 Task: Email spreadsheet to collaborators with the subject "Important".
Action: Mouse moved to (31, 55)
Screenshot: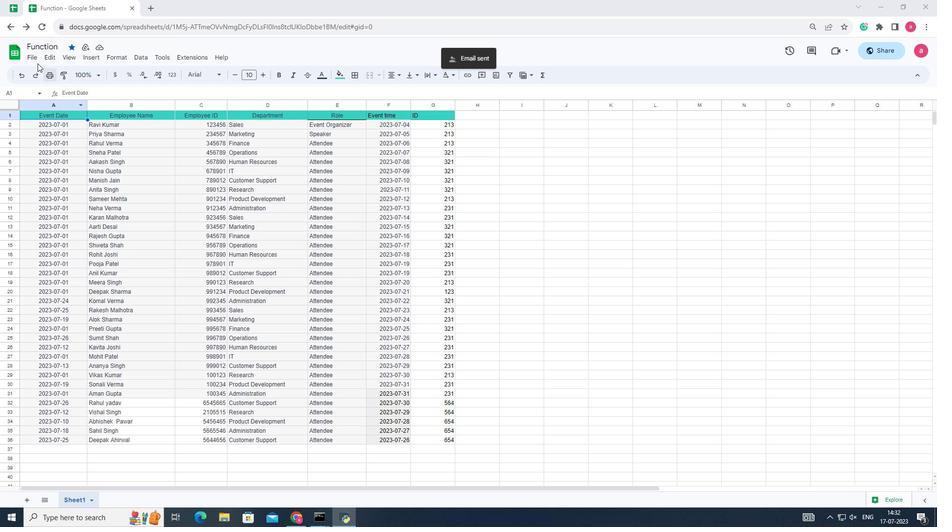 
Action: Mouse pressed left at (31, 55)
Screenshot: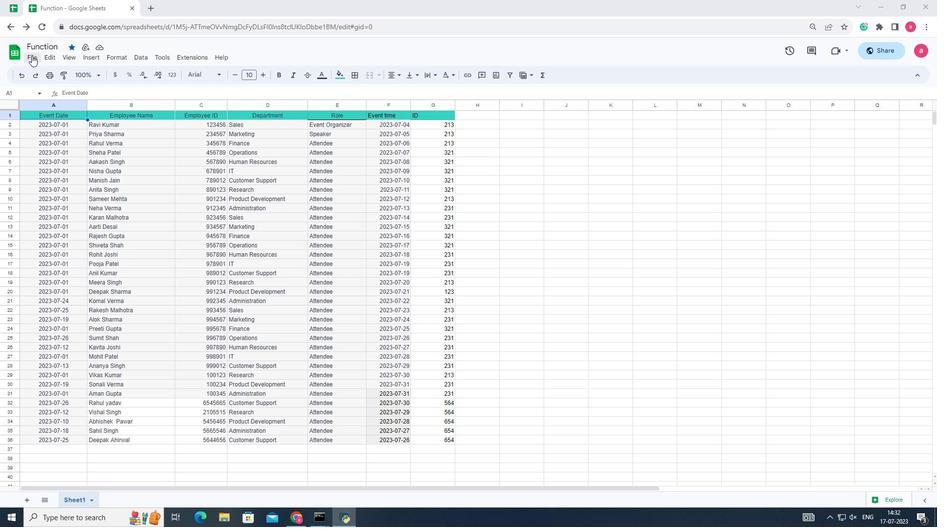 
Action: Mouse moved to (187, 164)
Screenshot: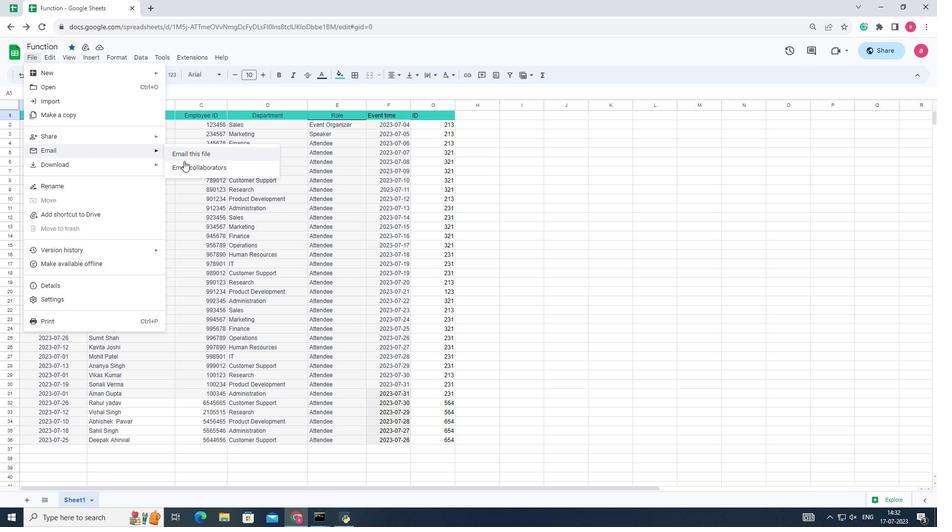 
Action: Mouse pressed left at (187, 164)
Screenshot: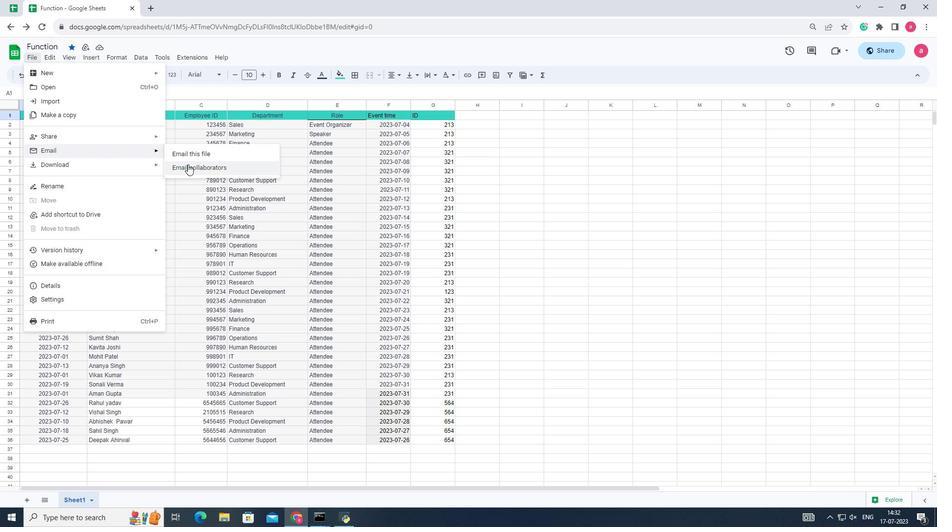 
Action: Mouse moved to (380, 272)
Screenshot: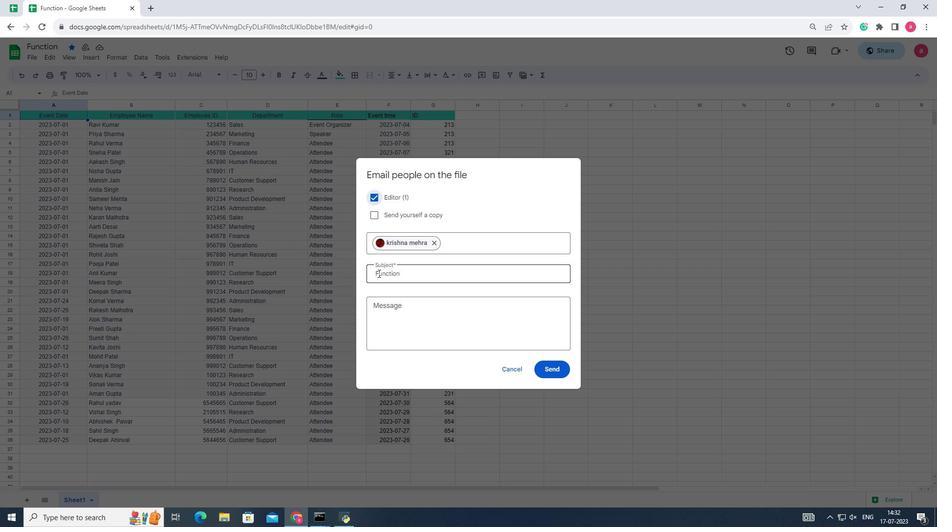 
Action: Mouse pressed left at (380, 272)
Screenshot: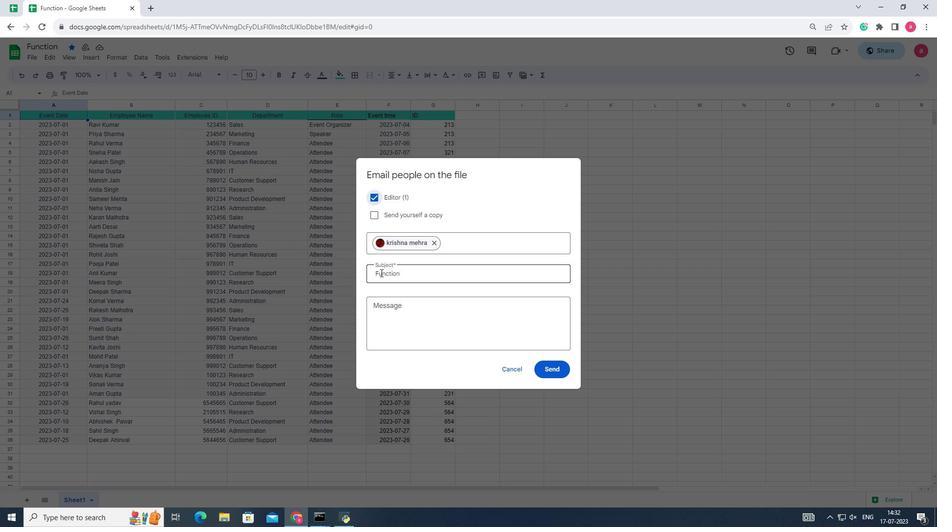 
Action: Mouse pressed left at (380, 272)
Screenshot: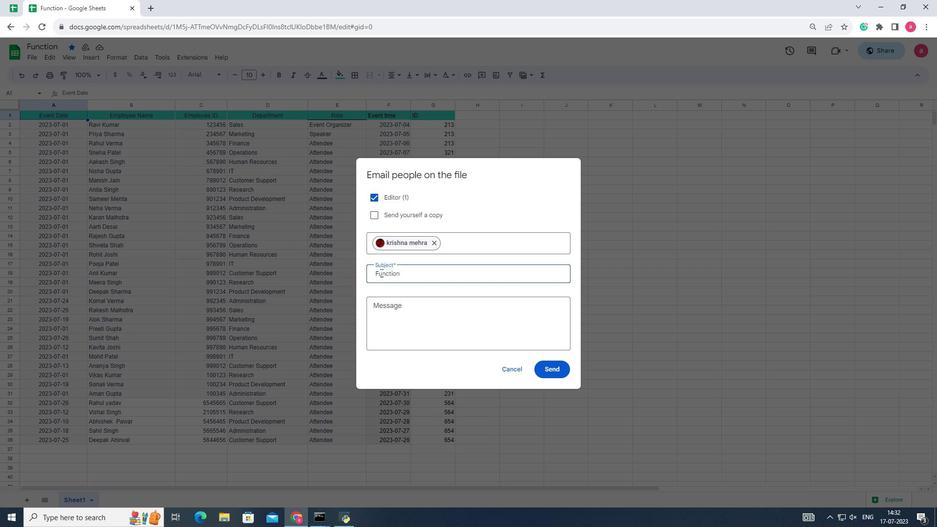 
Action: Key pressed <Key.backspace><Key.shift>Important
Screenshot: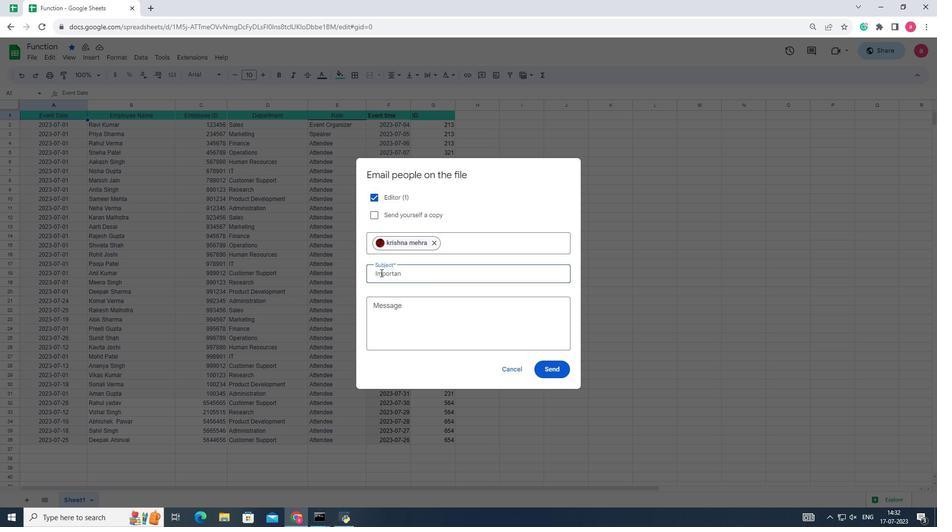 
Action: Mouse moved to (540, 365)
Screenshot: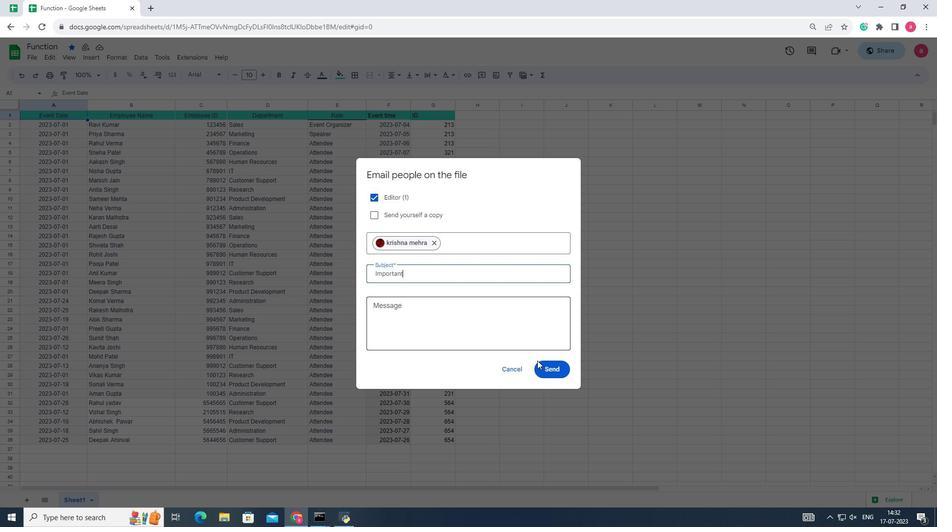 
Action: Mouse pressed left at (540, 365)
Screenshot: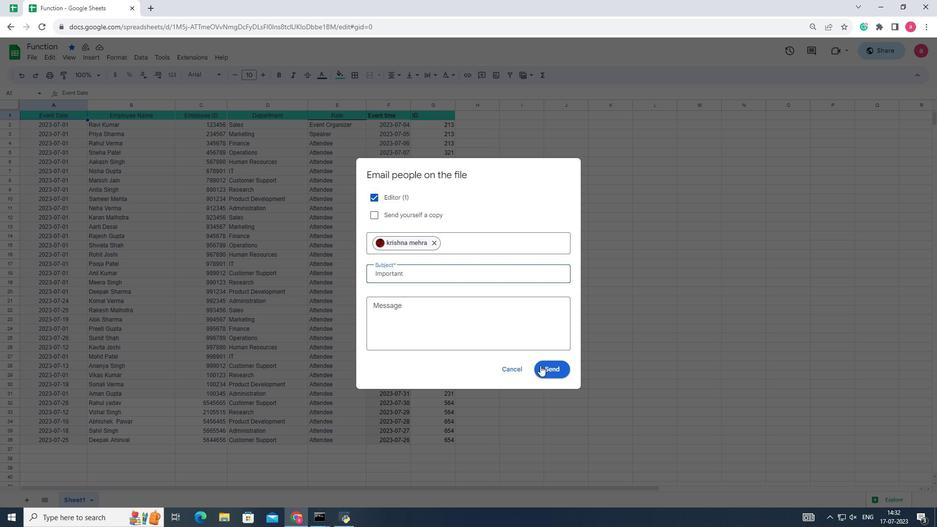 
Action: Mouse moved to (530, 368)
Screenshot: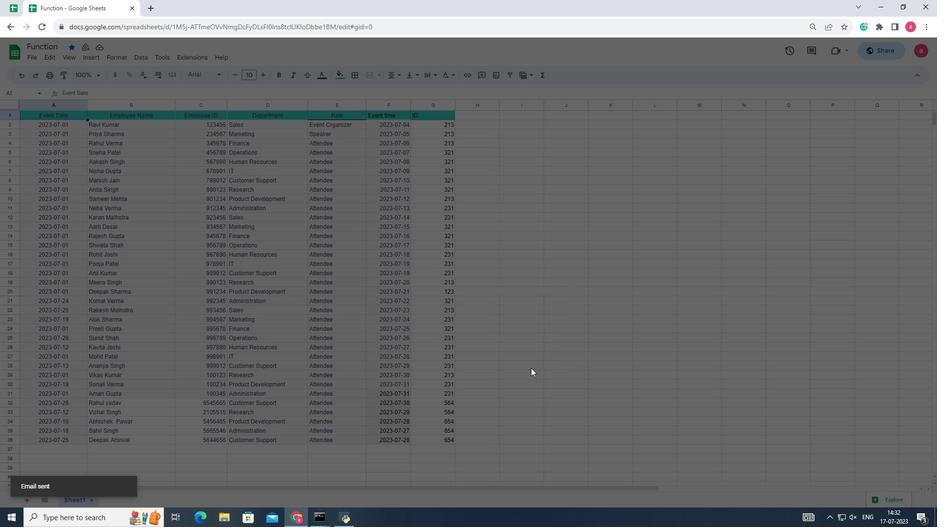 
